 Task: Check the data of "Max calls waiting".
Action: Mouse moved to (20, 227)
Screenshot: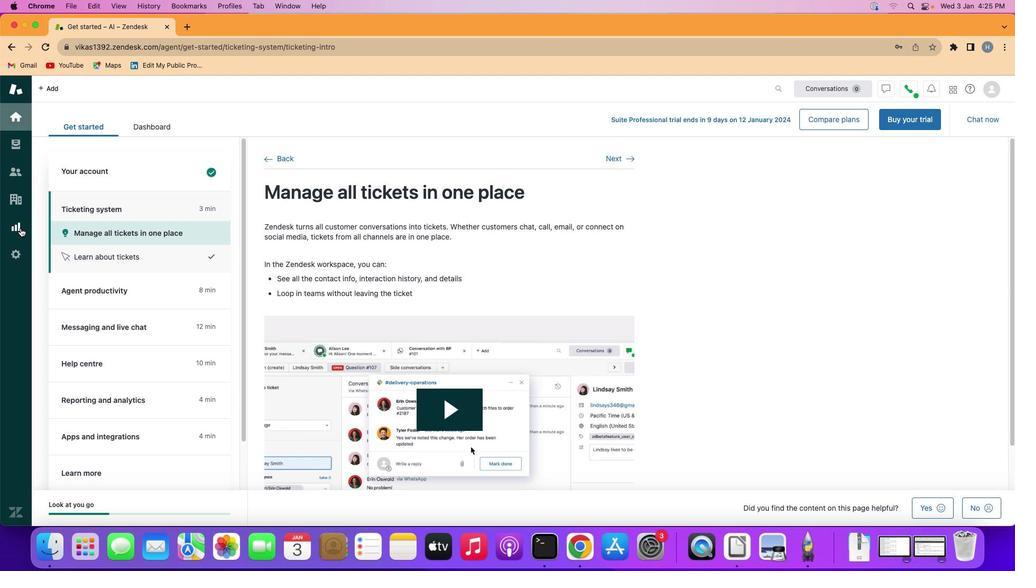 
Action: Mouse pressed left at (20, 227)
Screenshot: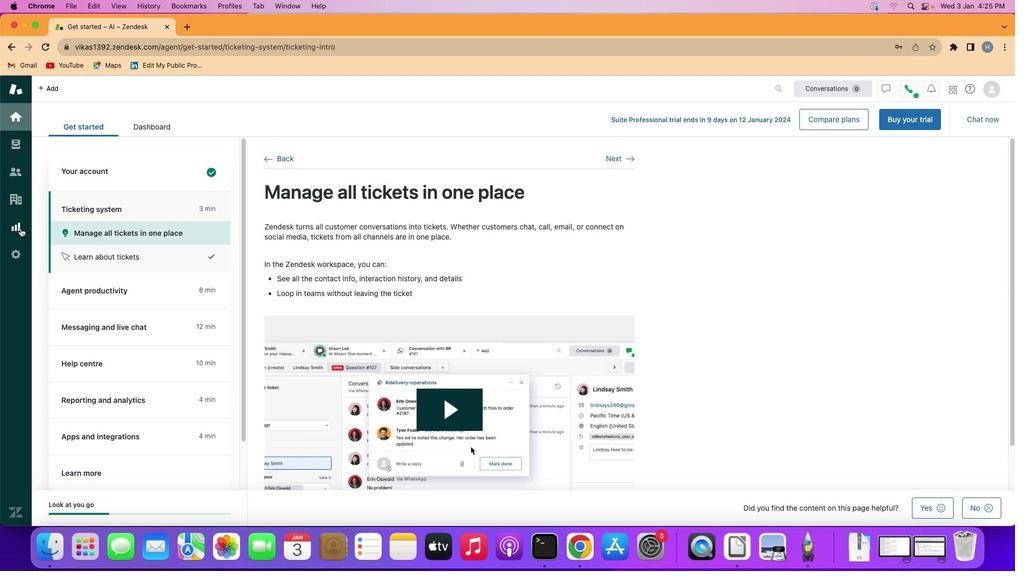 
Action: Mouse moved to (265, 146)
Screenshot: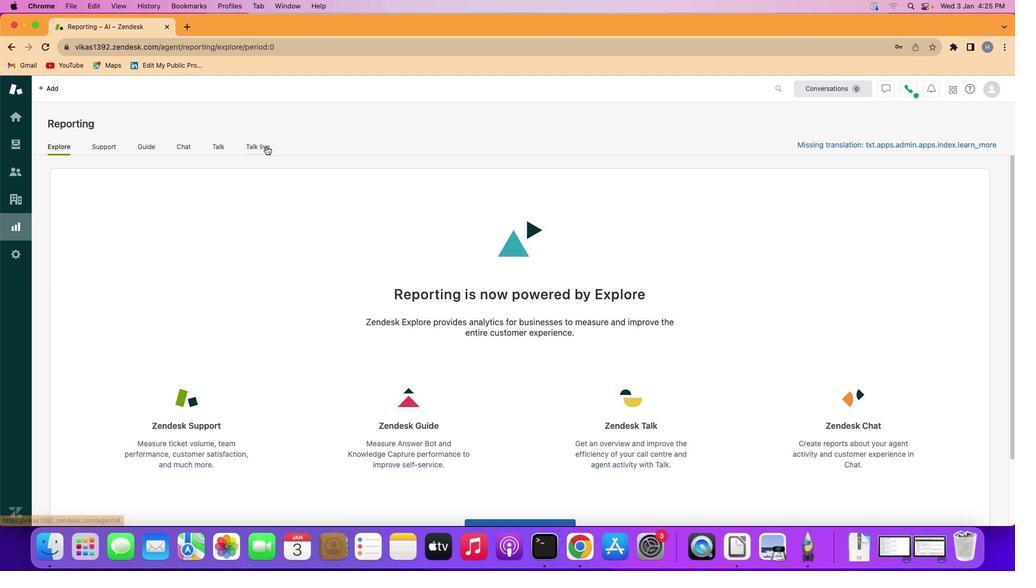 
Action: Mouse pressed left at (265, 146)
Screenshot: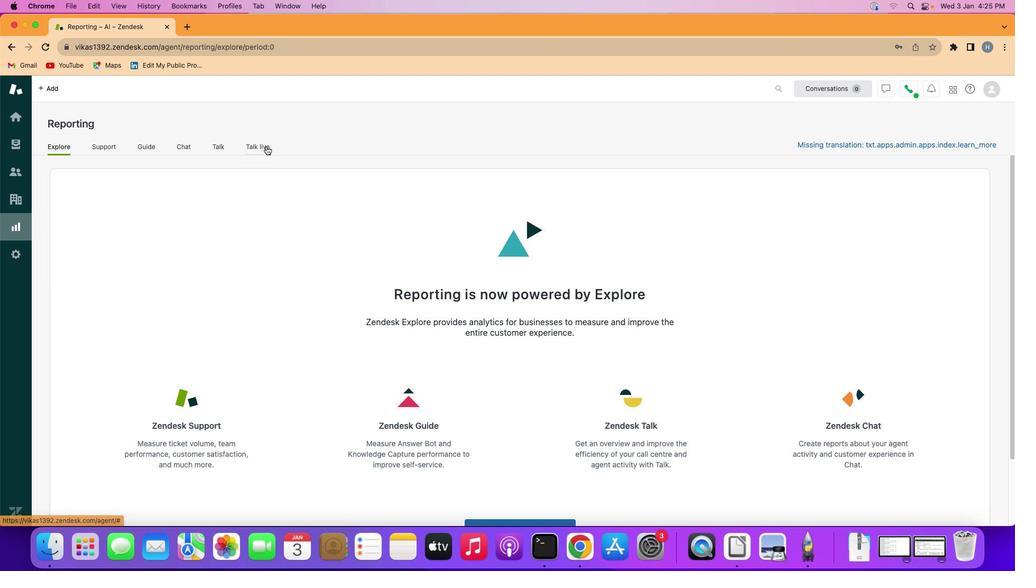 
Action: Mouse moved to (302, 345)
Screenshot: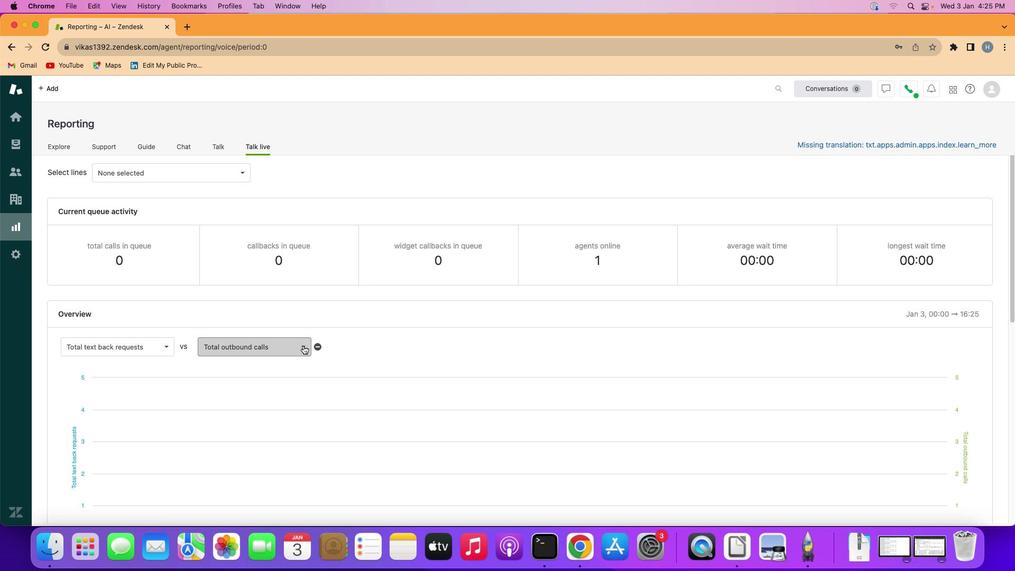 
Action: Mouse pressed left at (302, 345)
Screenshot: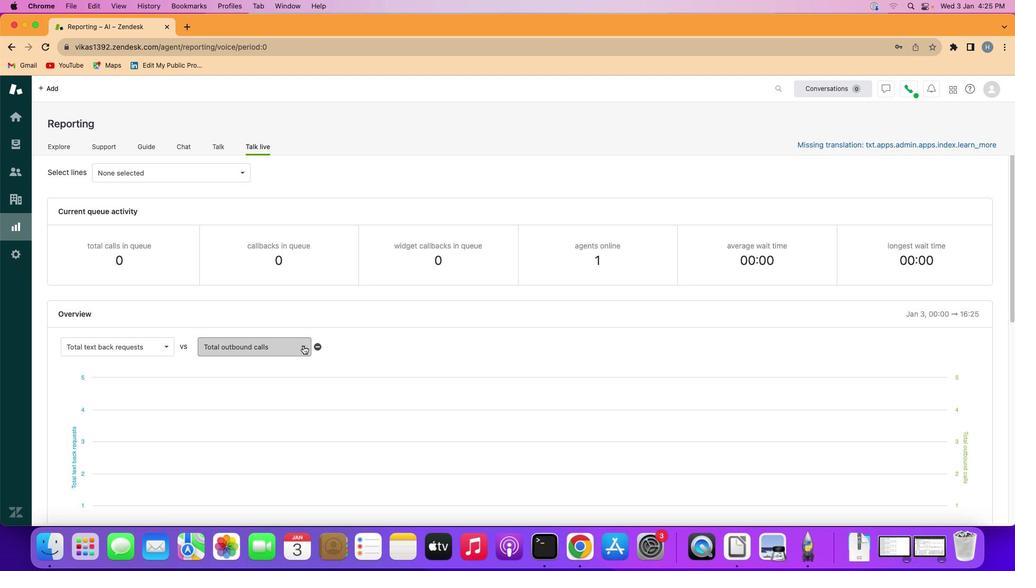 
Action: Mouse moved to (287, 455)
Screenshot: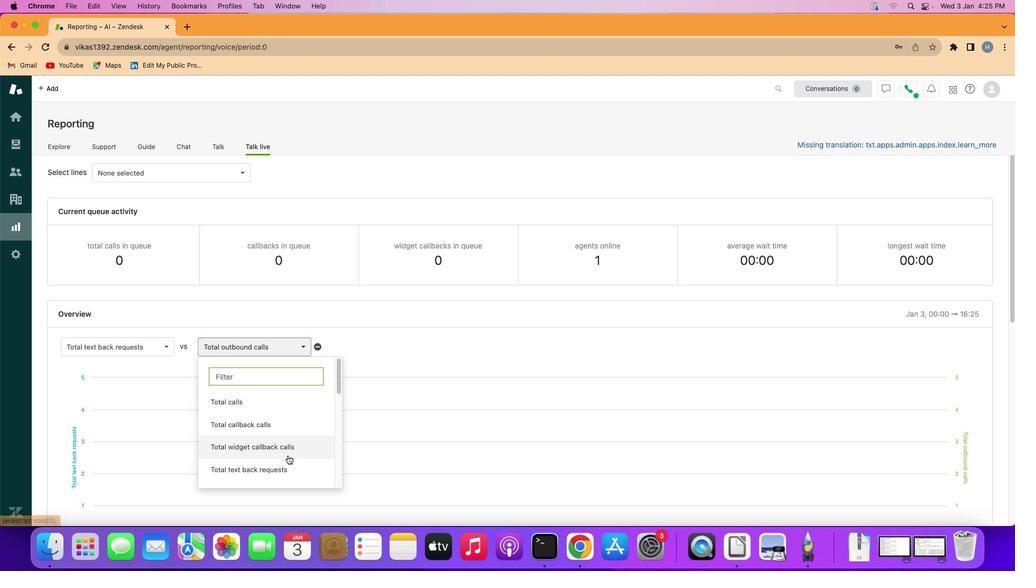 
Action: Mouse scrolled (287, 455) with delta (0, 0)
Screenshot: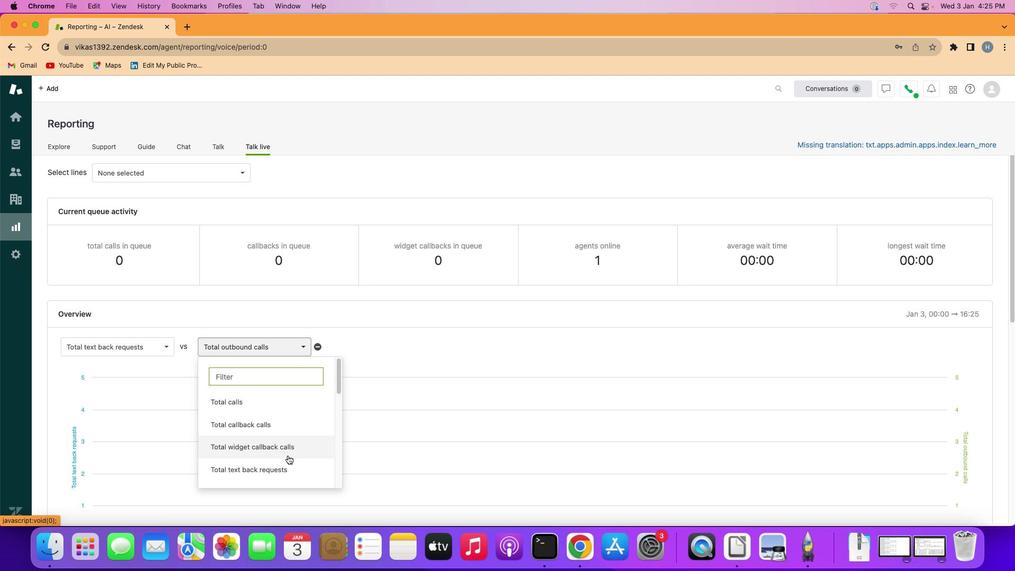 
Action: Mouse scrolled (287, 455) with delta (0, 0)
Screenshot: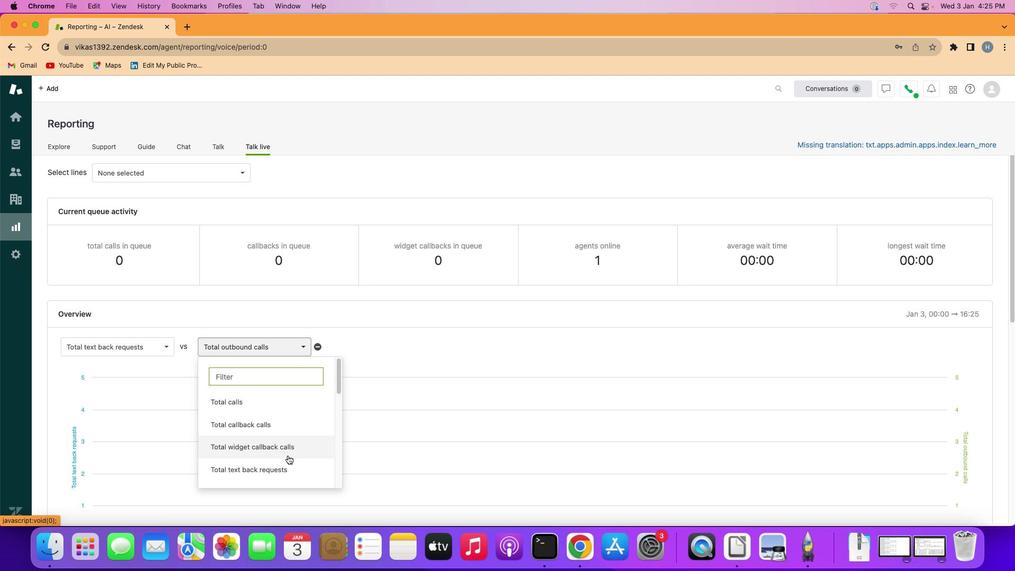 
Action: Mouse scrolled (287, 455) with delta (0, 0)
Screenshot: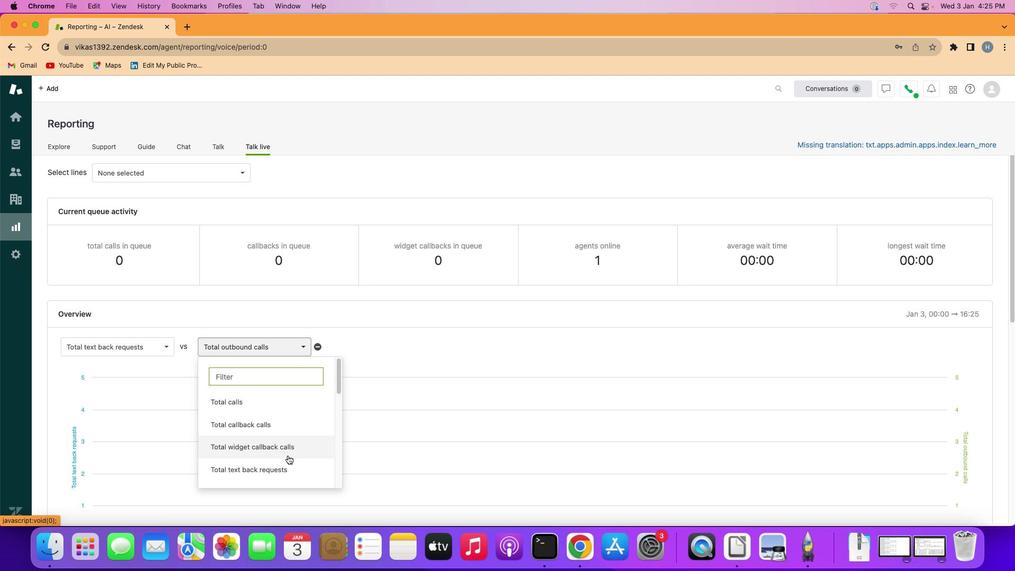 
Action: Mouse scrolled (287, 455) with delta (0, 0)
Screenshot: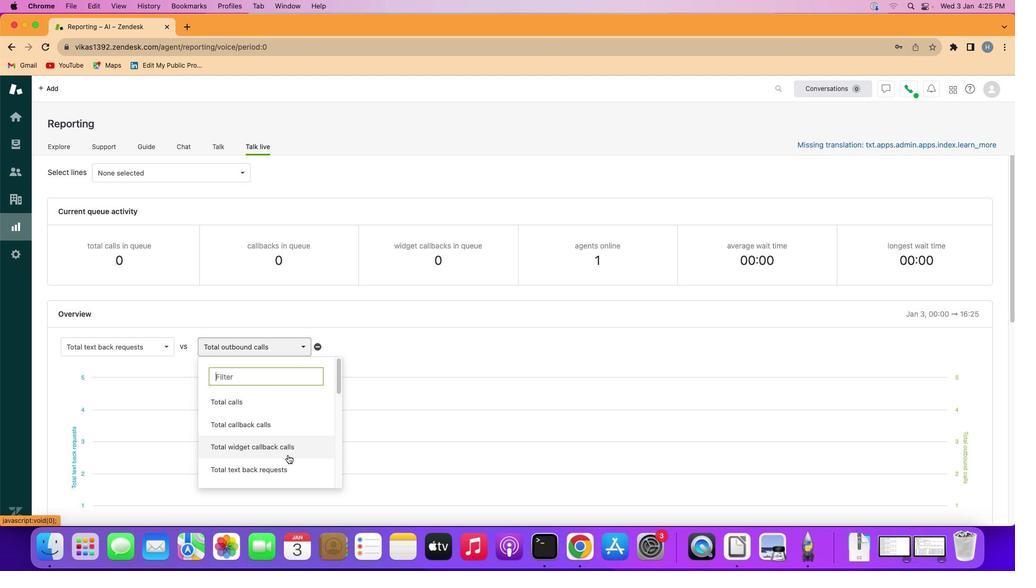 
Action: Mouse moved to (274, 431)
Screenshot: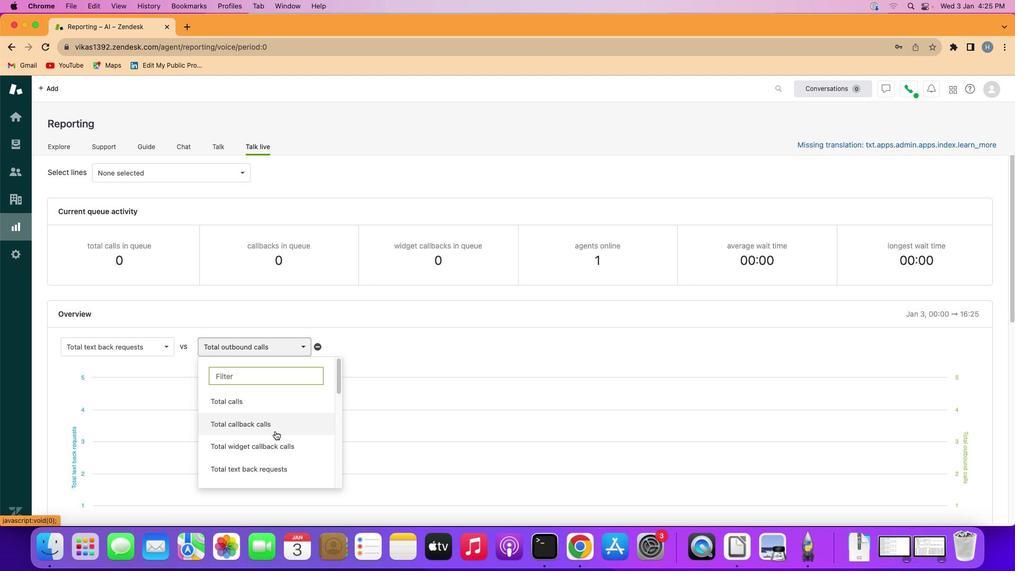 
Action: Mouse scrolled (274, 431) with delta (0, 0)
Screenshot: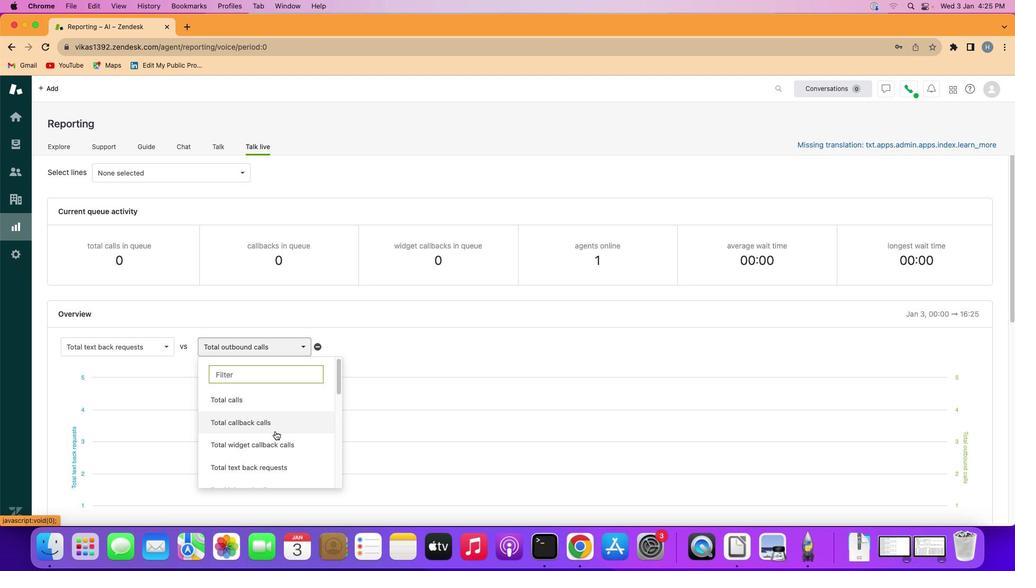 
Action: Mouse scrolled (274, 431) with delta (0, 0)
Screenshot: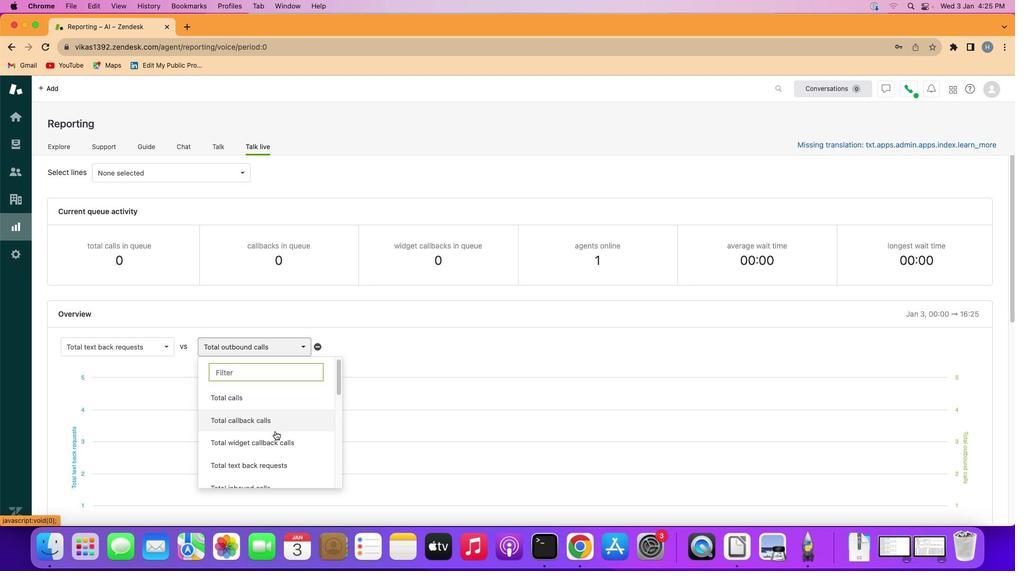 
Action: Mouse scrolled (274, 431) with delta (0, 0)
Screenshot: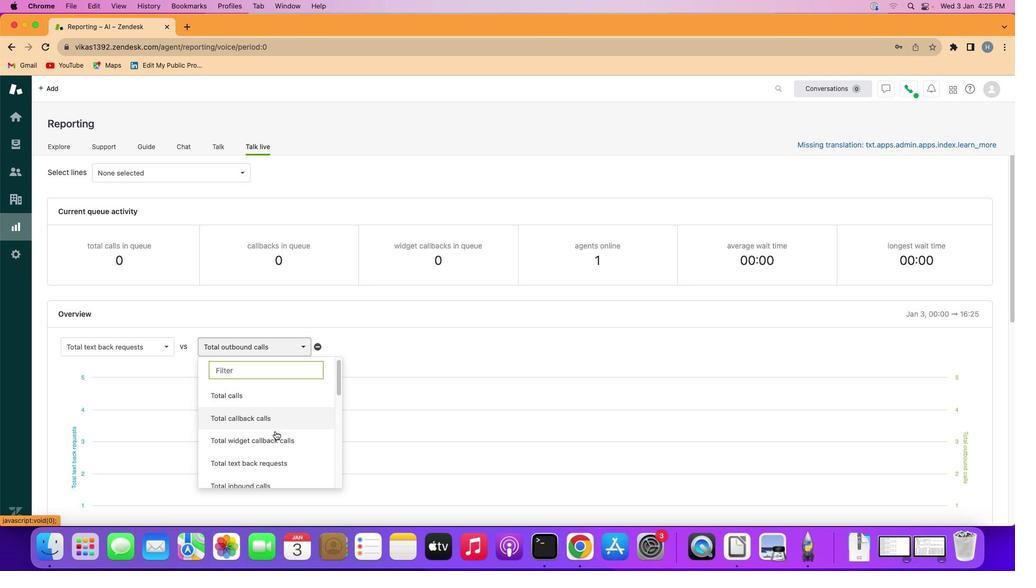 
Action: Mouse scrolled (274, 431) with delta (0, 0)
Screenshot: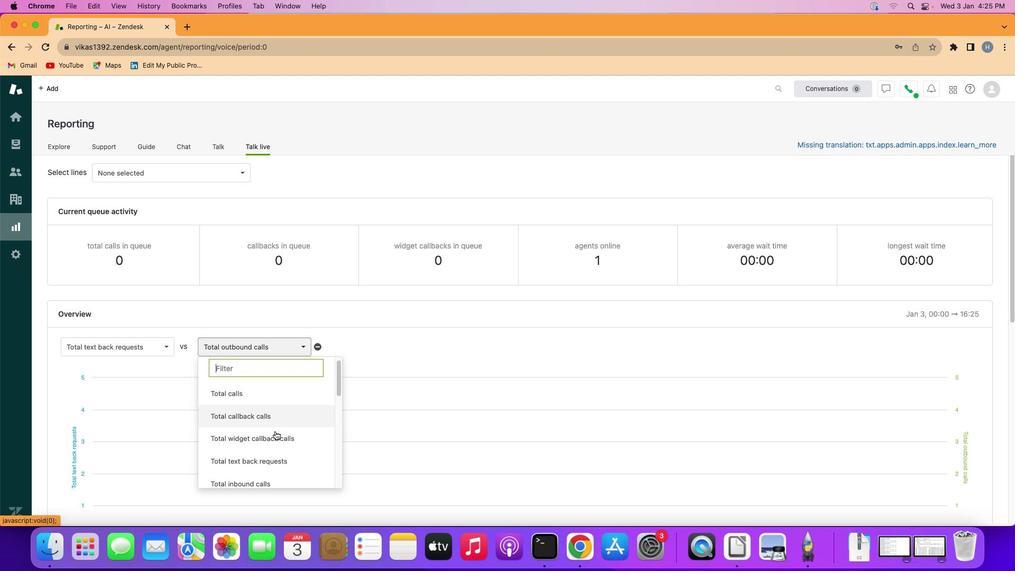 
Action: Mouse moved to (274, 431)
Screenshot: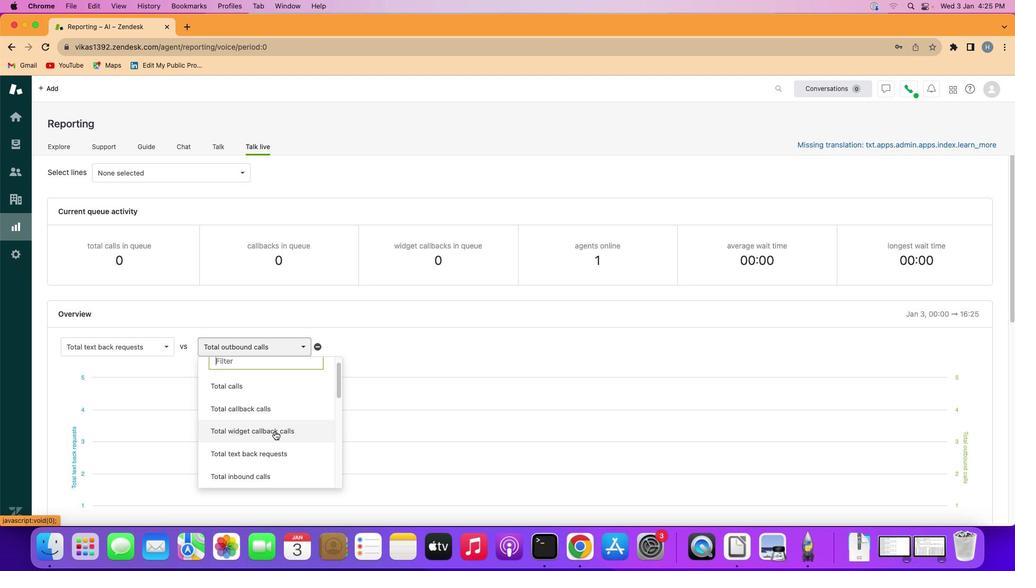 
Action: Mouse scrolled (274, 431) with delta (0, 0)
Screenshot: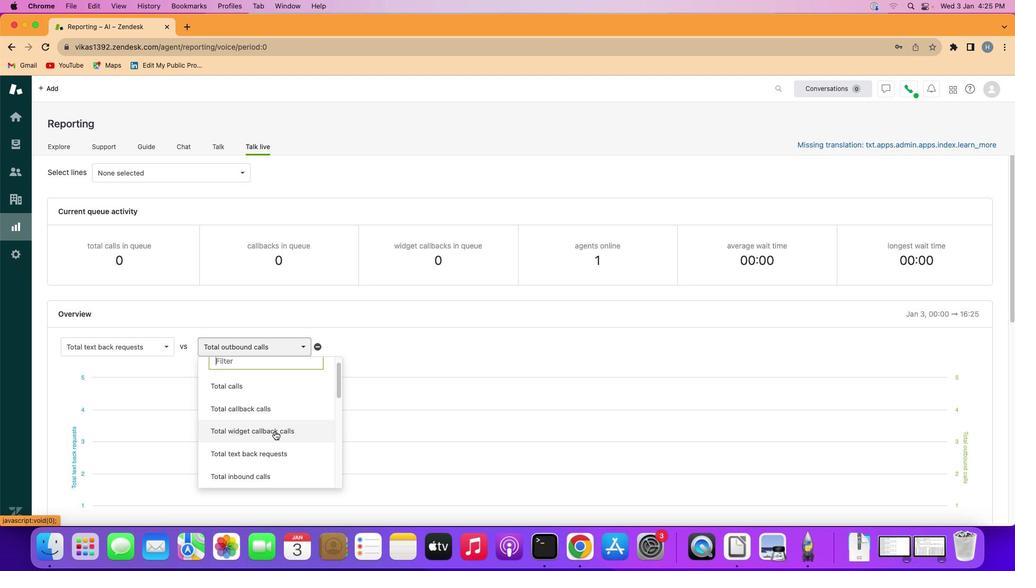 
Action: Mouse moved to (274, 431)
Screenshot: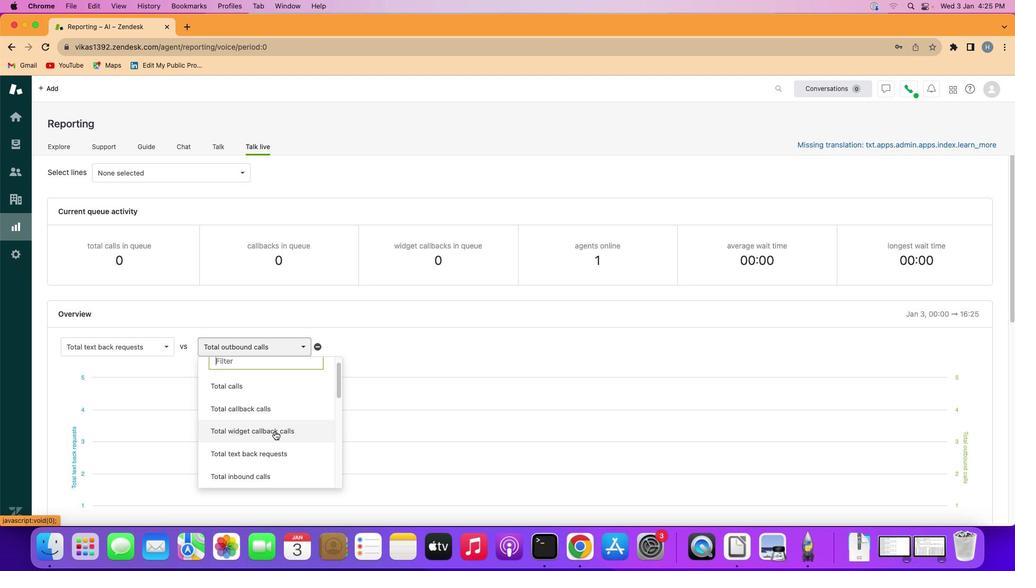 
Action: Mouse scrolled (274, 431) with delta (0, 0)
Screenshot: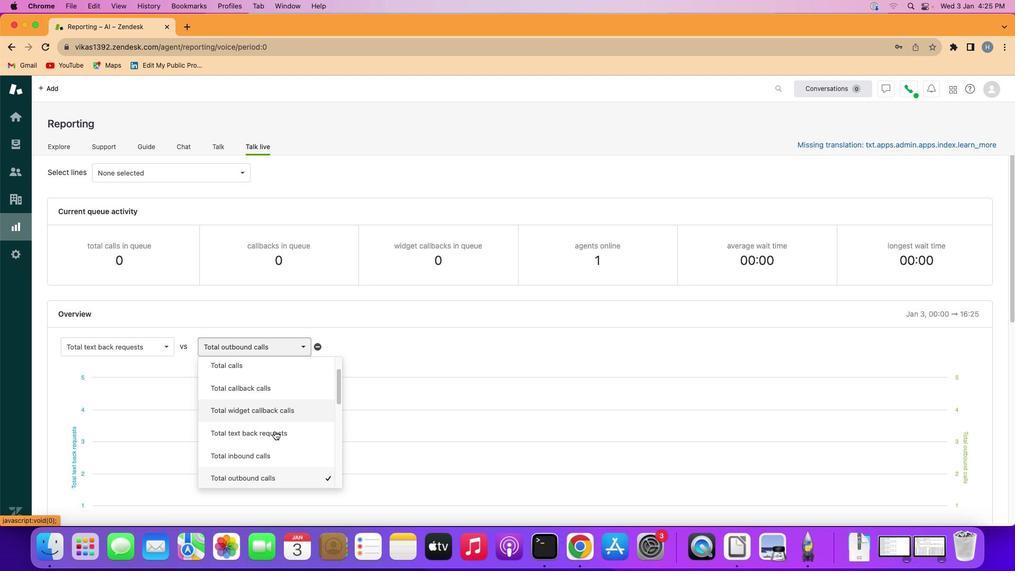 
Action: Mouse scrolled (274, 431) with delta (0, 0)
Screenshot: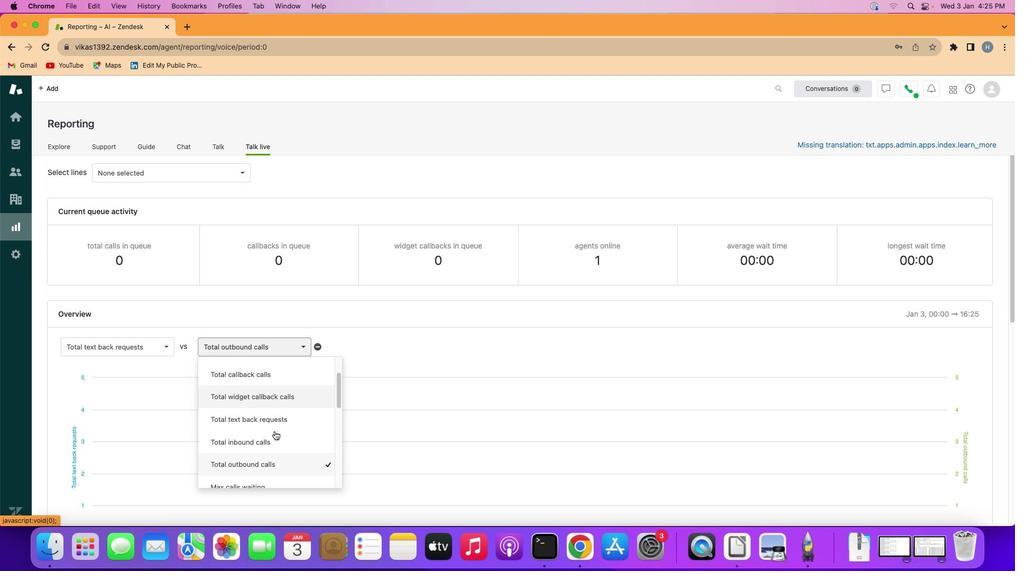 
Action: Mouse scrolled (274, 431) with delta (0, 0)
Screenshot: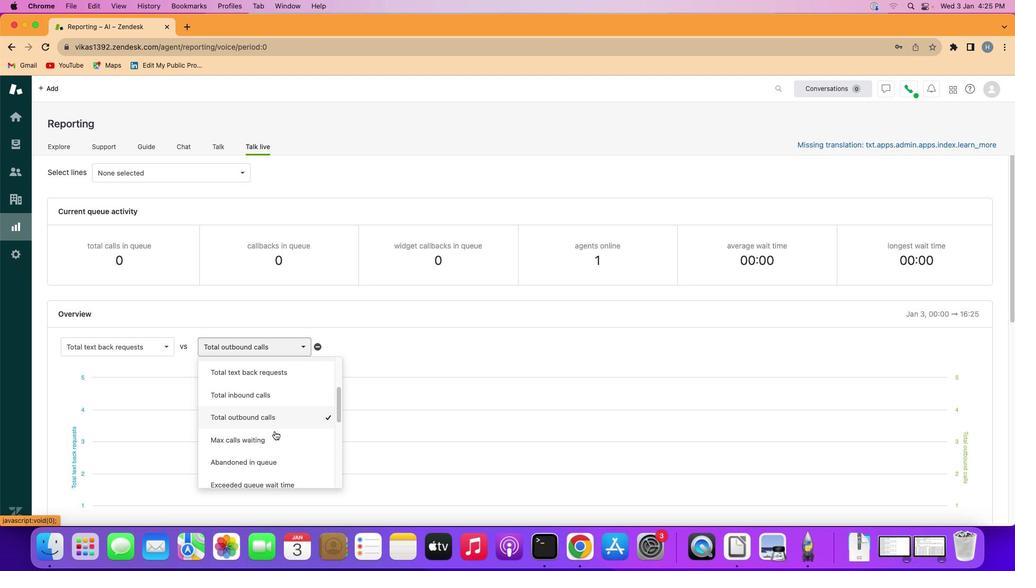 
Action: Mouse moved to (276, 433)
Screenshot: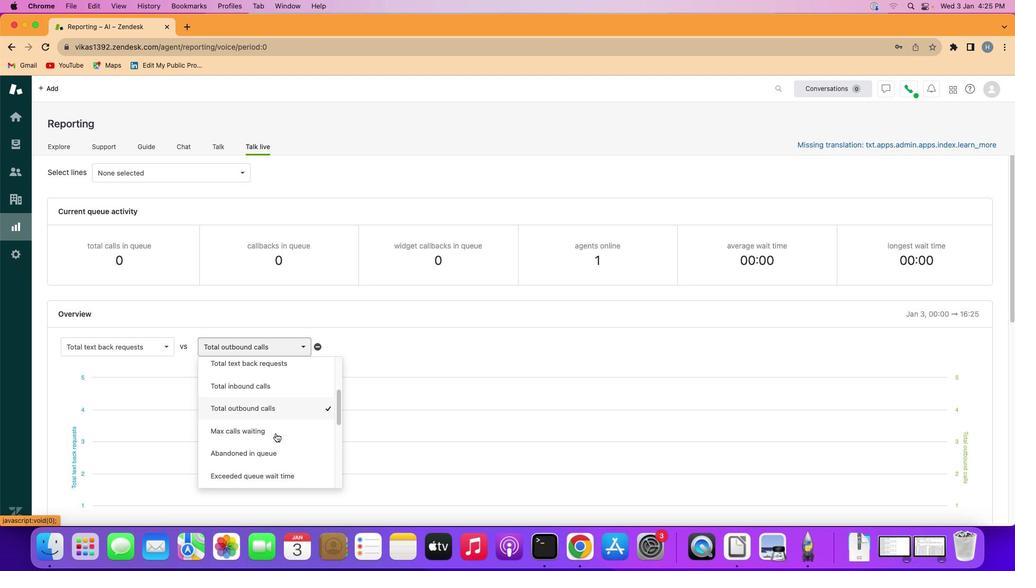 
Action: Mouse pressed left at (276, 433)
Screenshot: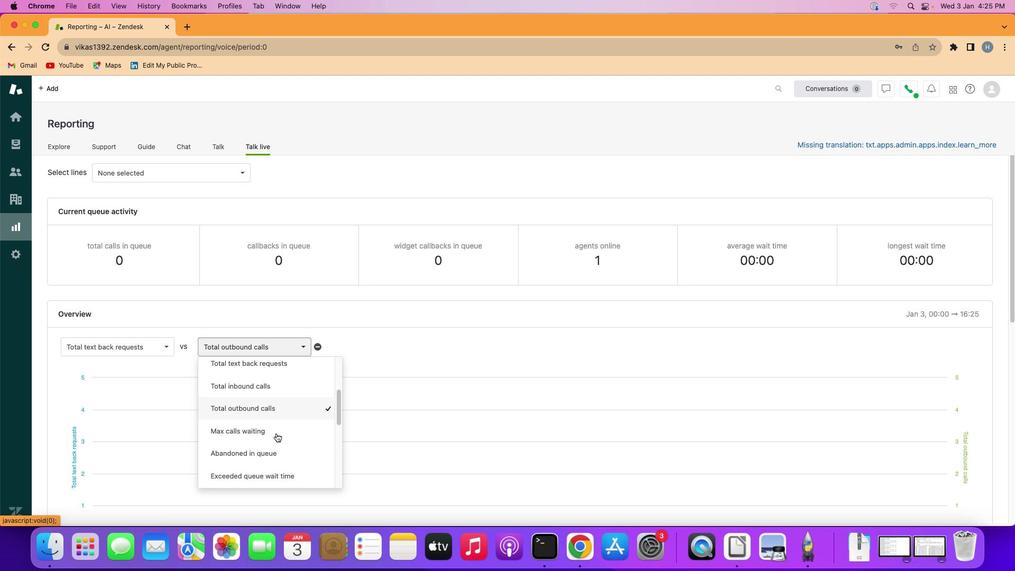 
Action: Mouse moved to (278, 432)
Screenshot: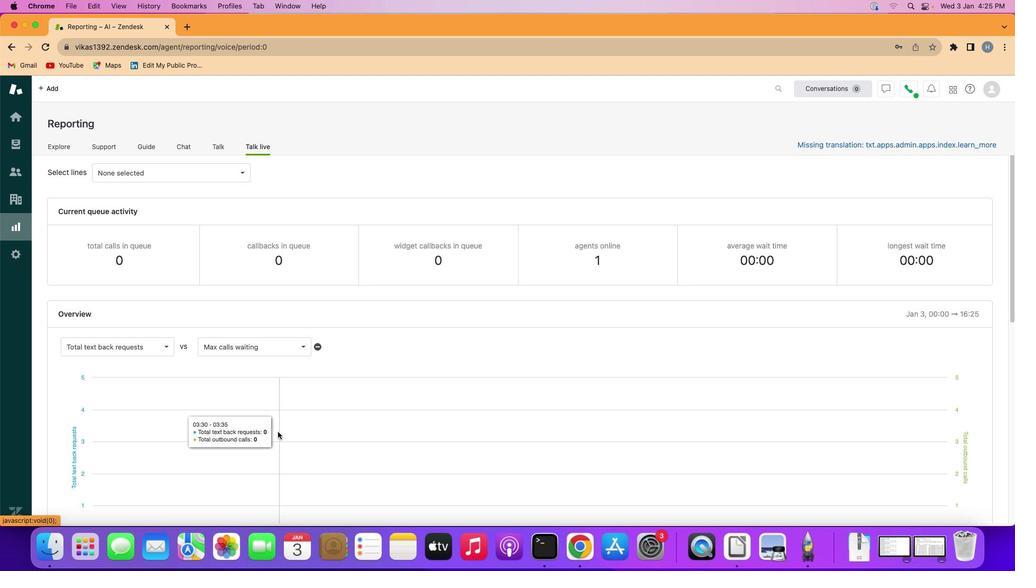 
